 Task: Generate a Random Number.
Action: Mouse moved to (1204, 153)
Screenshot: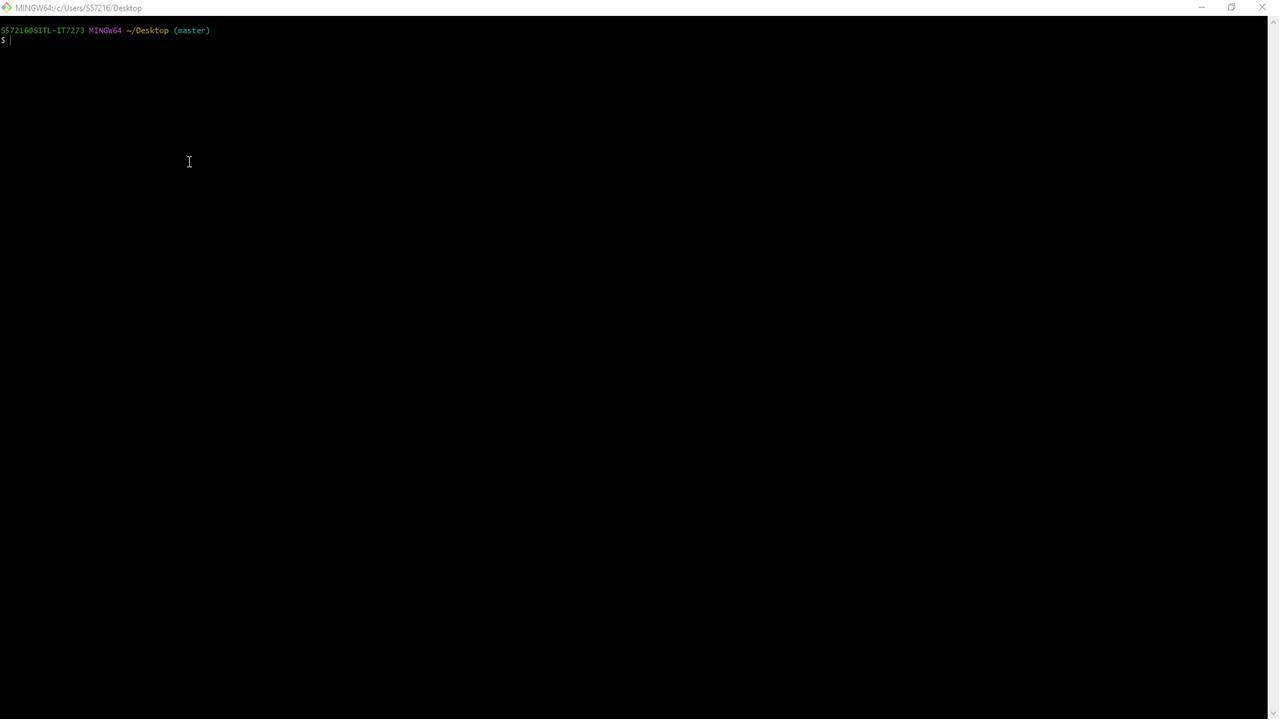 
Action: Mouse pressed left at (1204, 153)
Screenshot: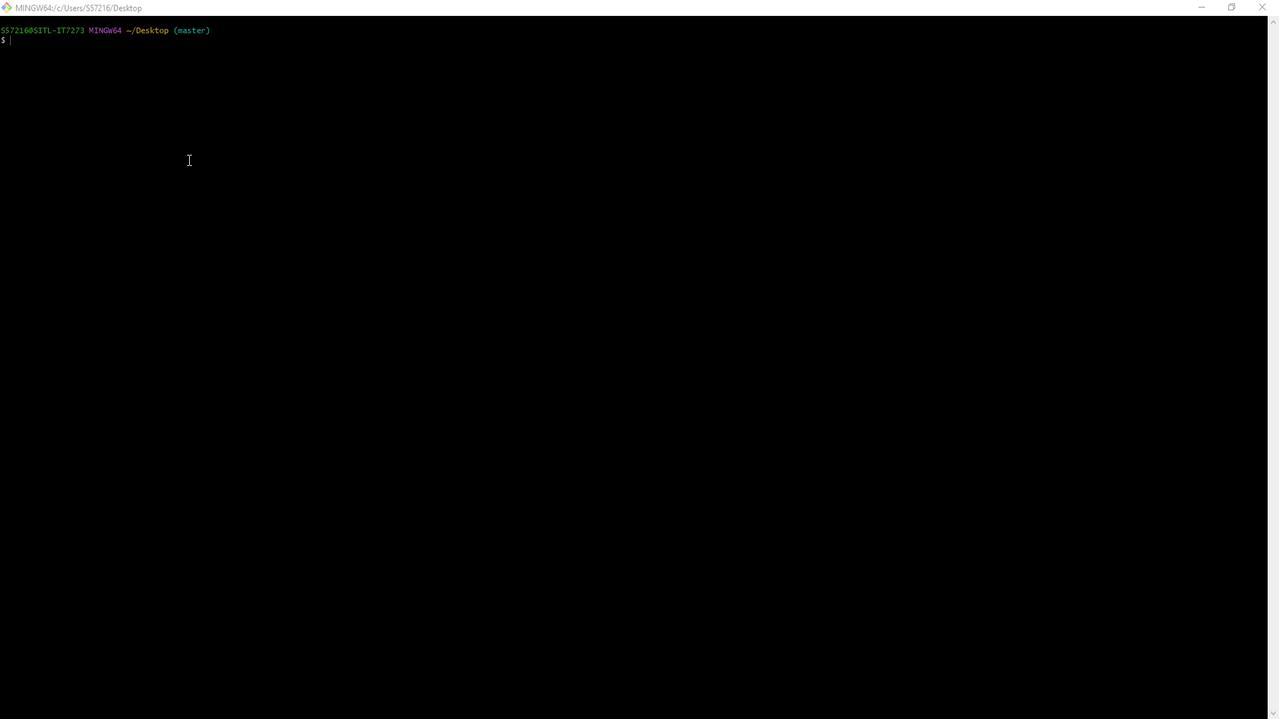 
Action: Mouse moved to (957, 313)
Screenshot: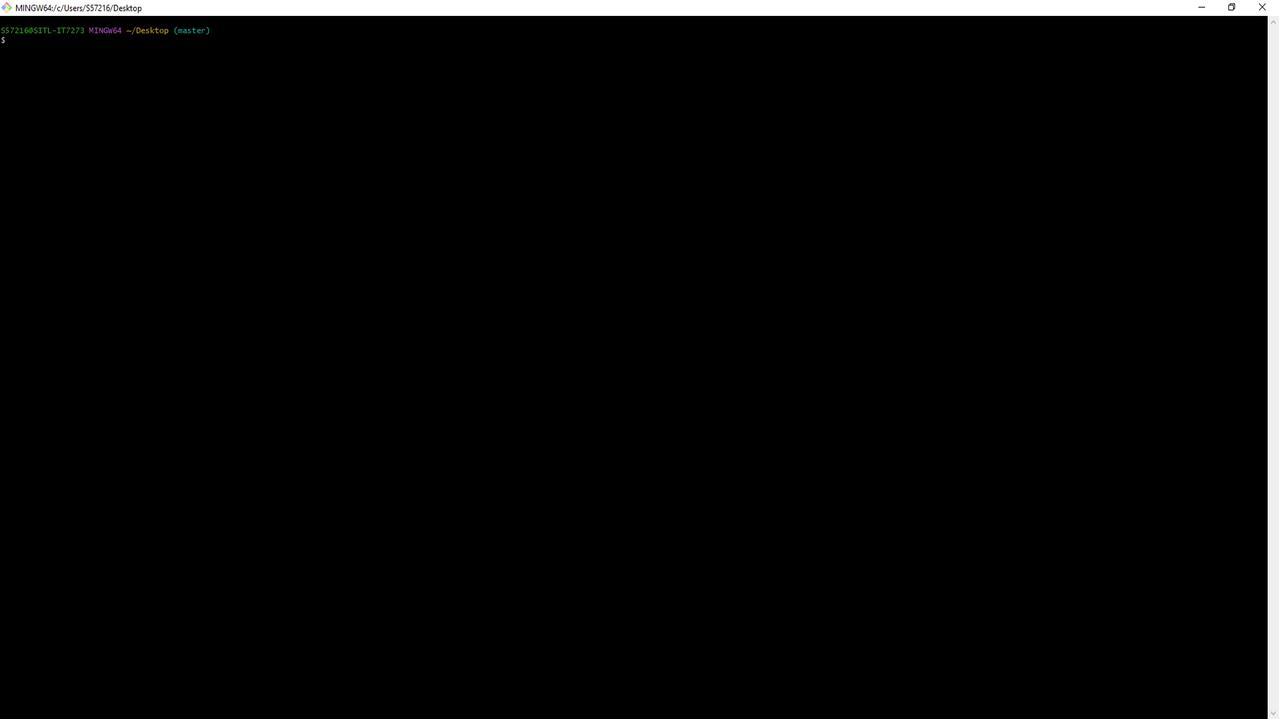 
Action: Mouse pressed left at (957, 313)
Screenshot: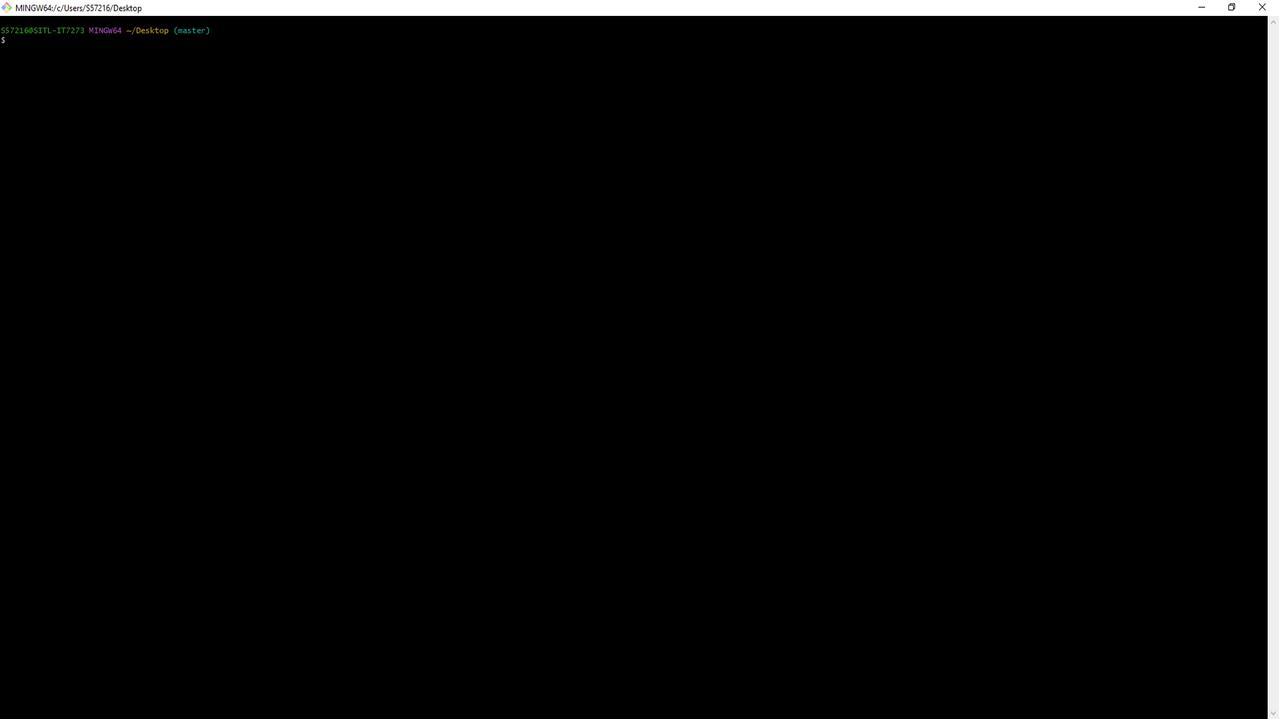 
Action: Mouse moved to (1105, 86)
Screenshot: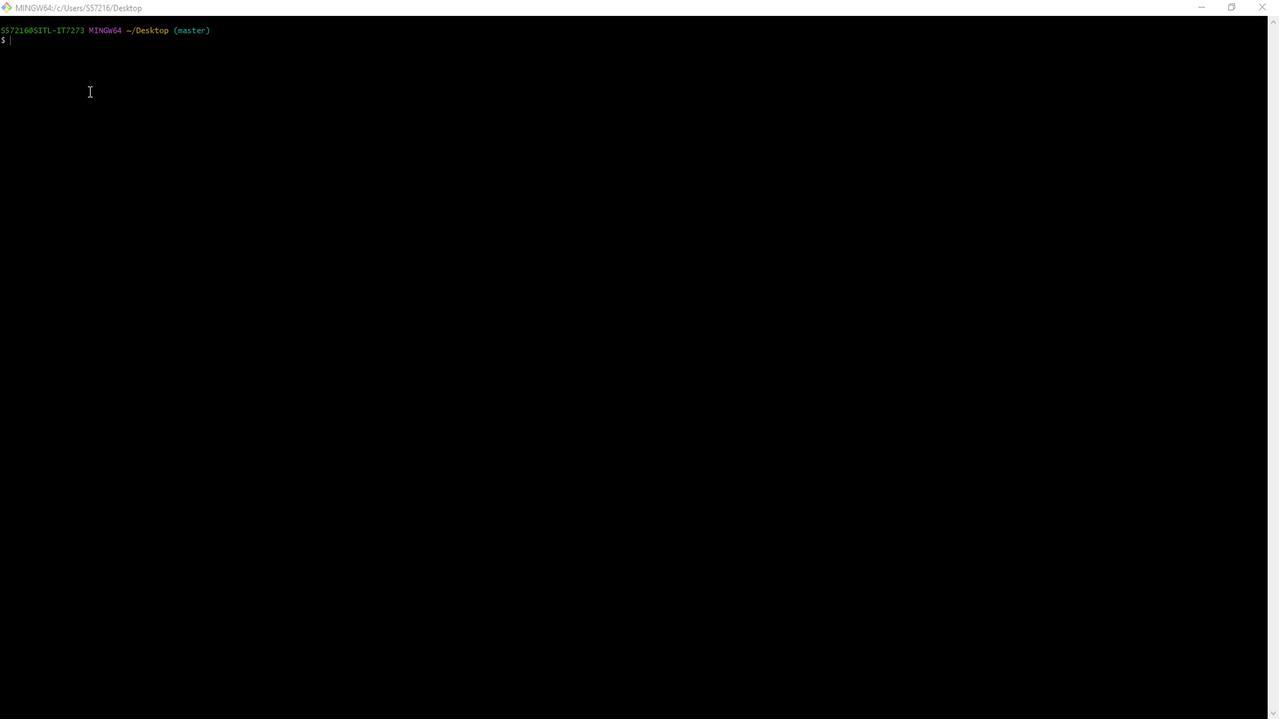 
Action: Mouse pressed left at (1105, 86)
Screenshot: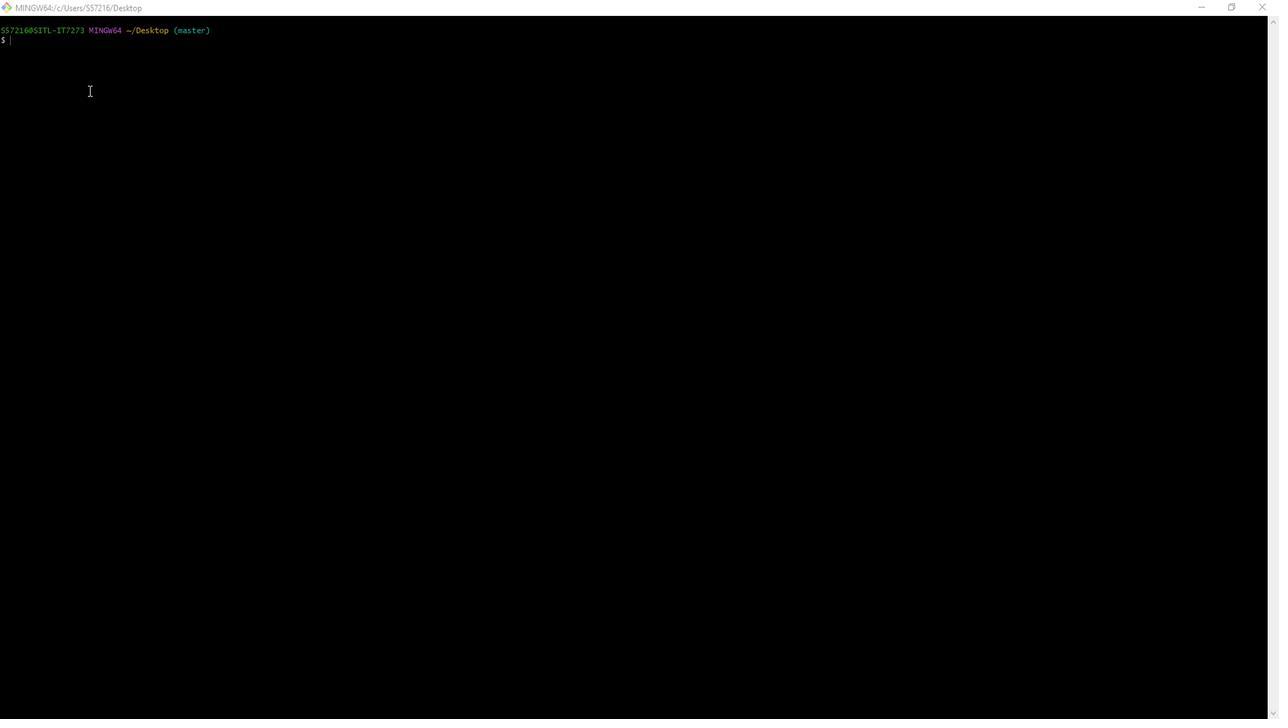 
Action: Key pressed vim<Key.space>sample01.sh<Key.enter>eciiiecho<Key.space><Key.shift>$<Key.shift_r><Key.shift_r><Key.shift_r>((<Key.shift><Key.caps_lock>RANDOM<Key.shift_r>))'=<Key.backspace><Key.backspace><Key.enter><Key.enter>ECHO<Key.space><Key.shift>$<Key.backspace><Key.backspace><Key.backspace><Key.backspace><Key.backspace><Key.backspace><Key.caps_lock>echo<Key.space><Key.shift>$<Key.shift_r>((<Key.caps_lock>RANDOM<Key.space><Key.shift>%<Key.space>100<Key.space><Key.shift_r>+<Key.space>1<Key.shift_r>))<Key.esc><Key.shift_r>:WQ<Key.enter><Key.enter><Key.enter><Key.enter><Key.shift_r>:WQ<Key.enter><Key.enter><Key.enter><Key.shift_r>:<Key.caps_lock>wq<Key.enter>.<Key.backspace>s<Key.backspace>chmod<Key.space><Key.shift_r>+x<Key.space>sample01.sh<Key.enter>./sample6<Key.backspace>01.sh<Key.enter><Key.up><Key.enter><Key.up><Key.enter><Key.up><Key.enter>
Screenshot: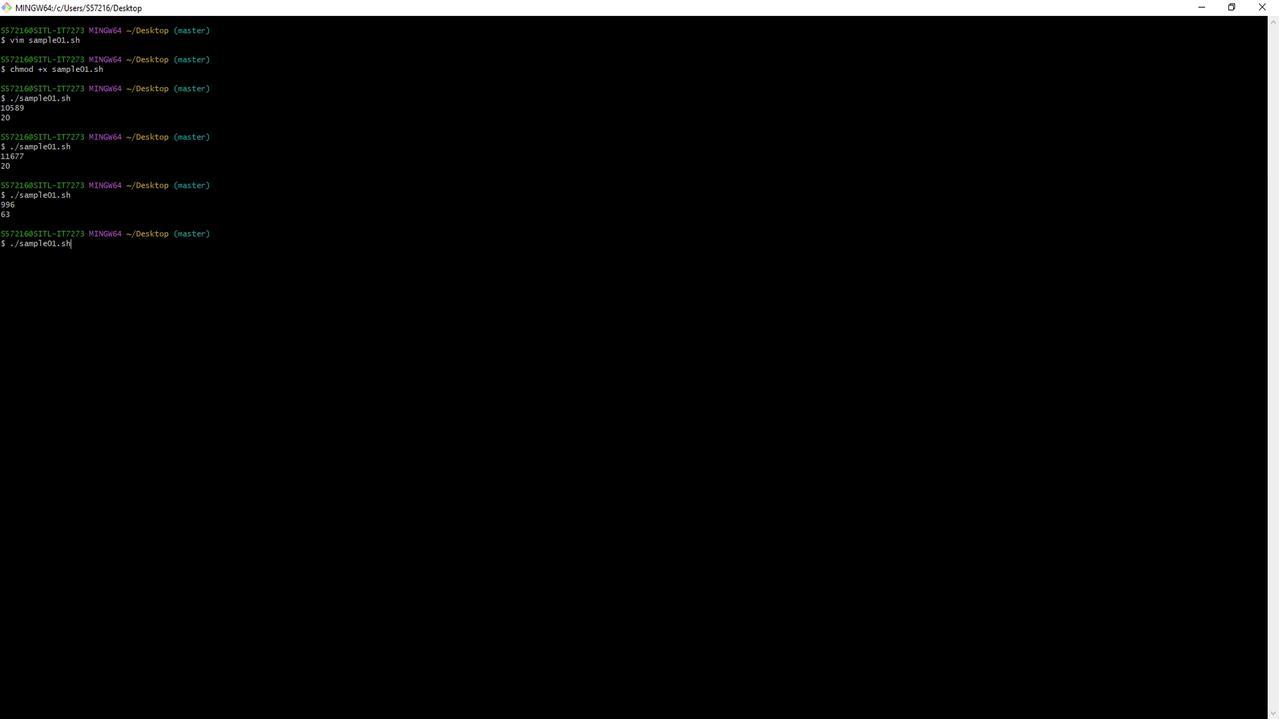 
